 Task: Create a scrum project TractLine.
Action: Mouse moved to (206, 65)
Screenshot: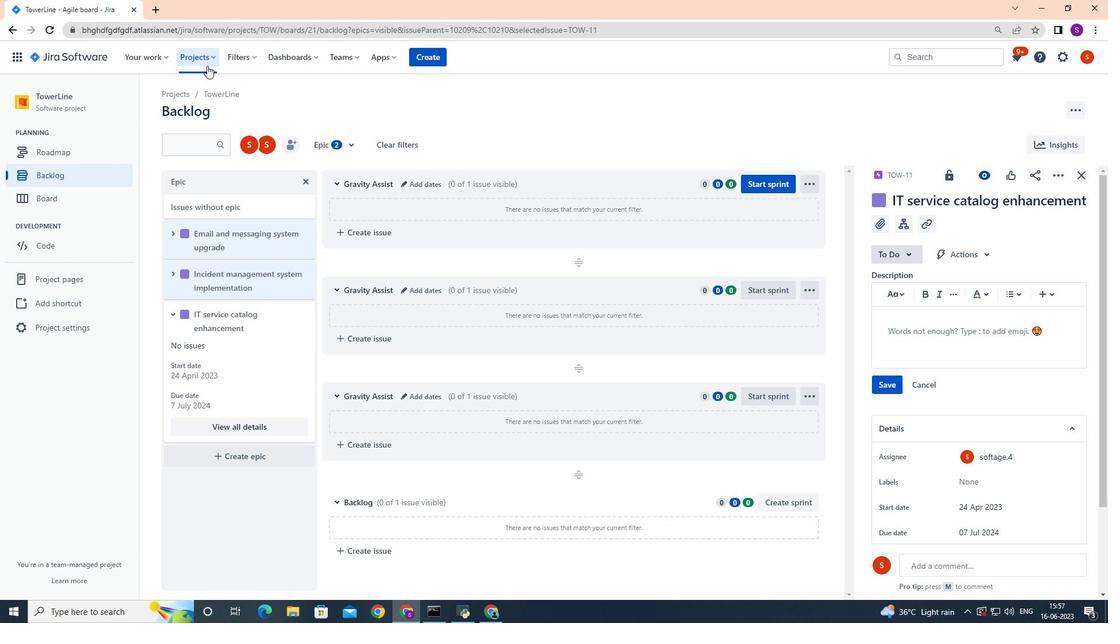 
Action: Mouse pressed left at (206, 65)
Screenshot: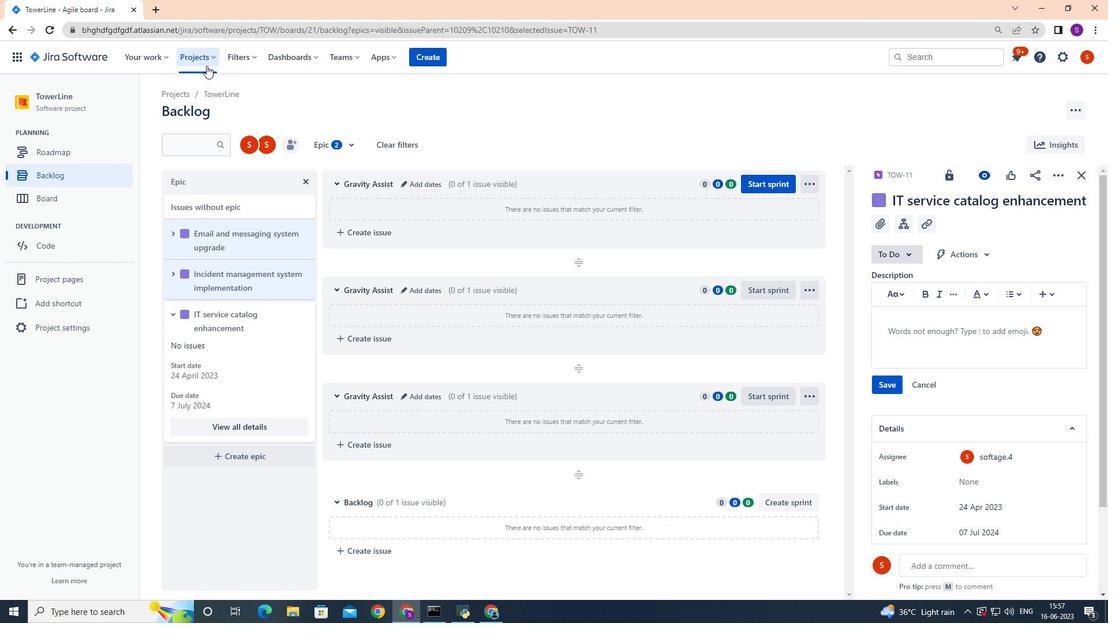 
Action: Mouse moved to (265, 285)
Screenshot: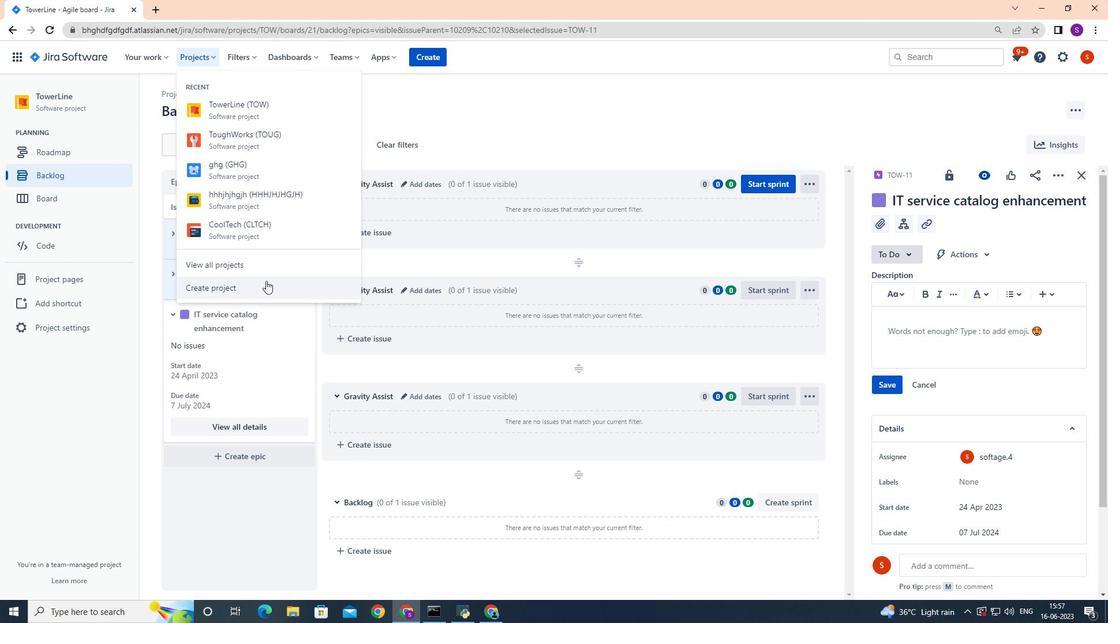 
Action: Mouse pressed left at (265, 285)
Screenshot: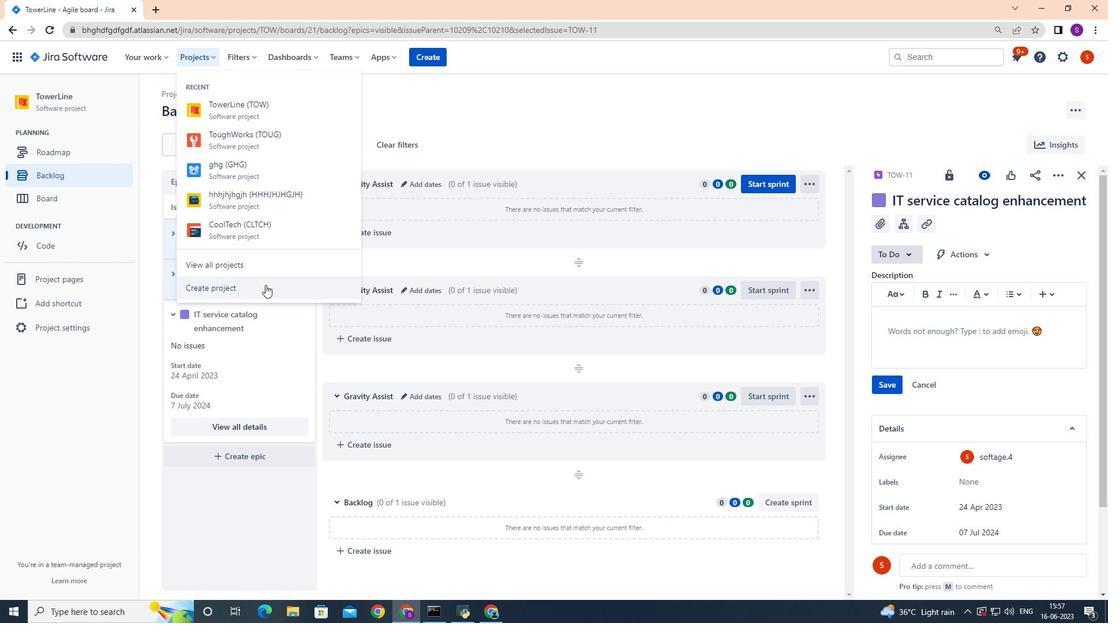 
Action: Mouse moved to (515, 284)
Screenshot: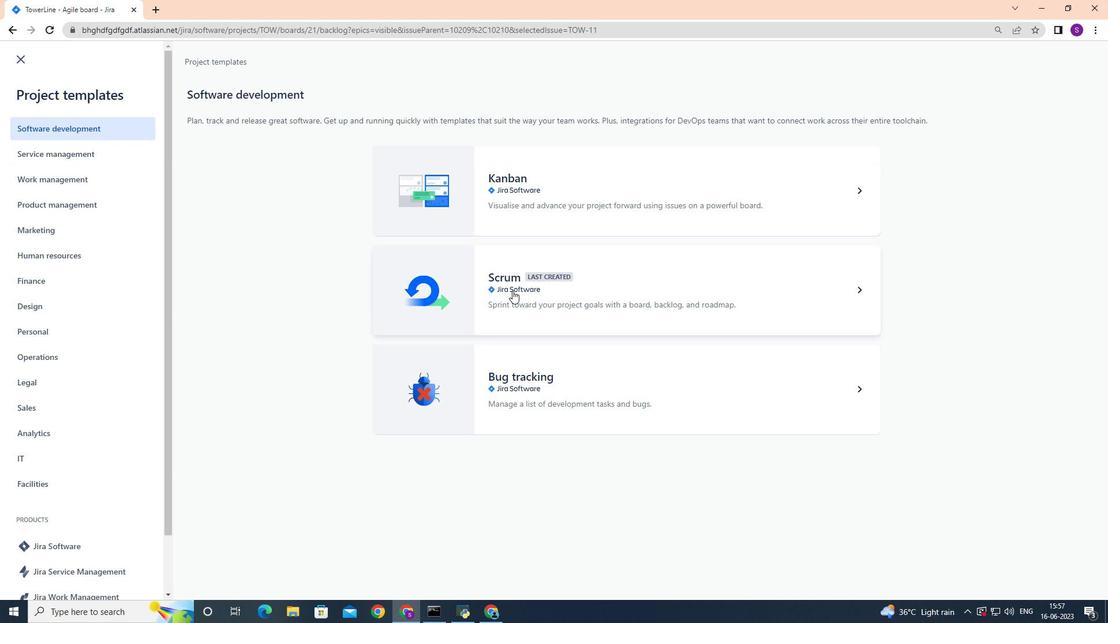 
Action: Mouse pressed left at (515, 284)
Screenshot: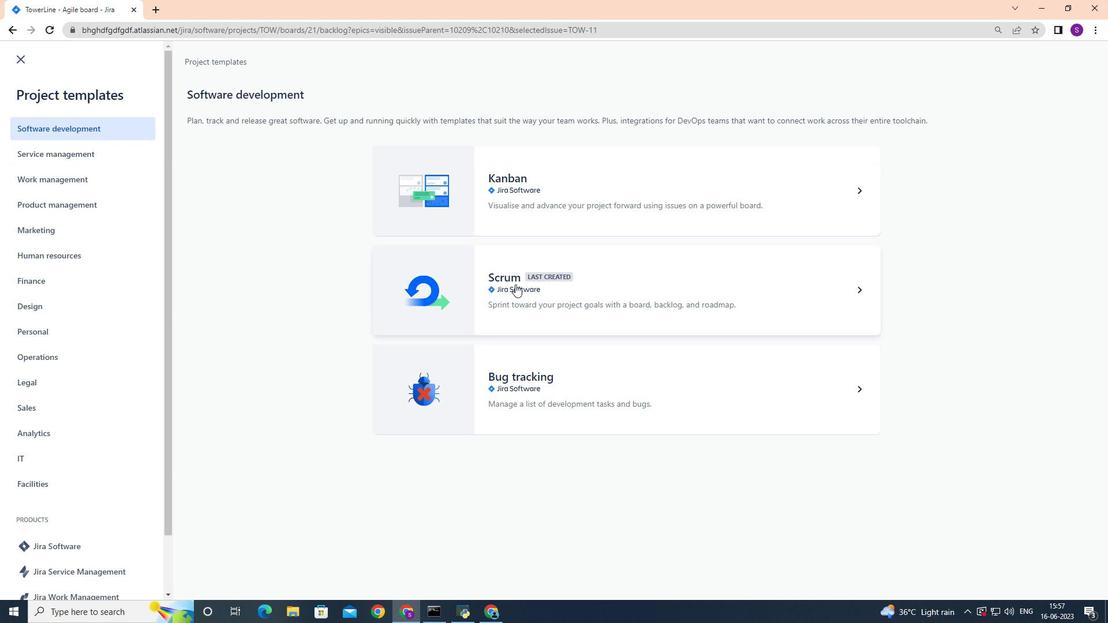 
Action: Mouse moved to (858, 565)
Screenshot: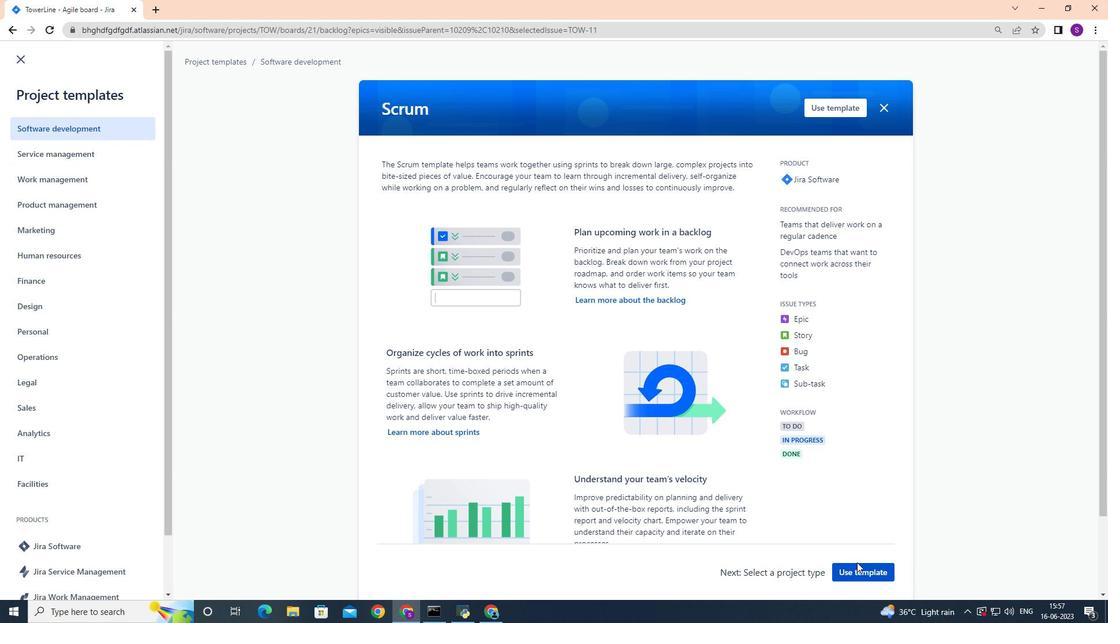 
Action: Mouse pressed left at (858, 565)
Screenshot: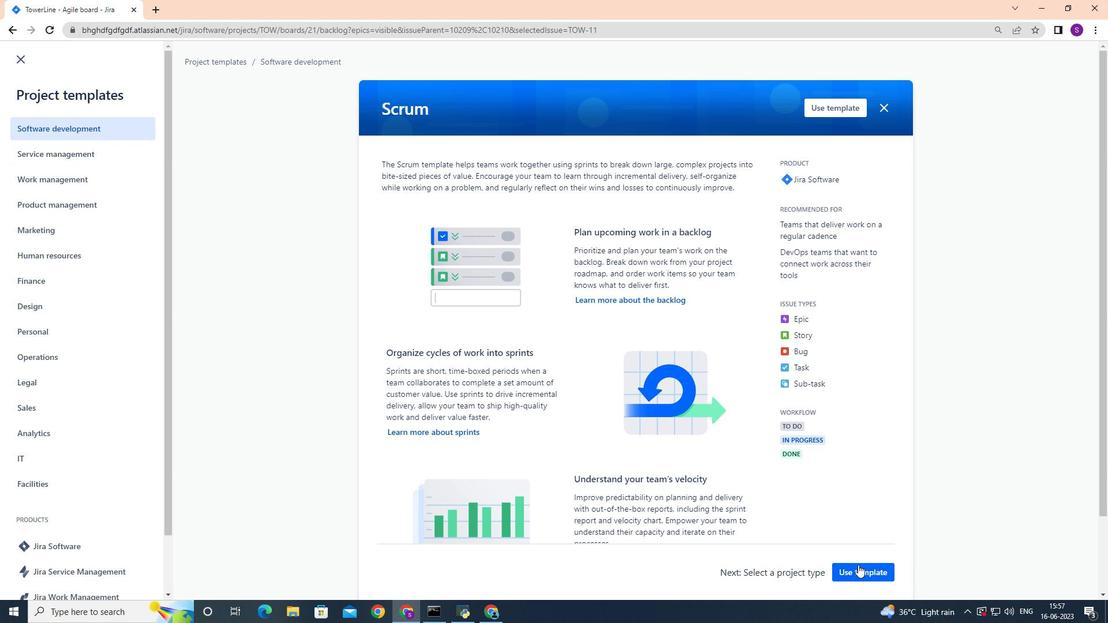 
Action: Mouse moved to (492, 568)
Screenshot: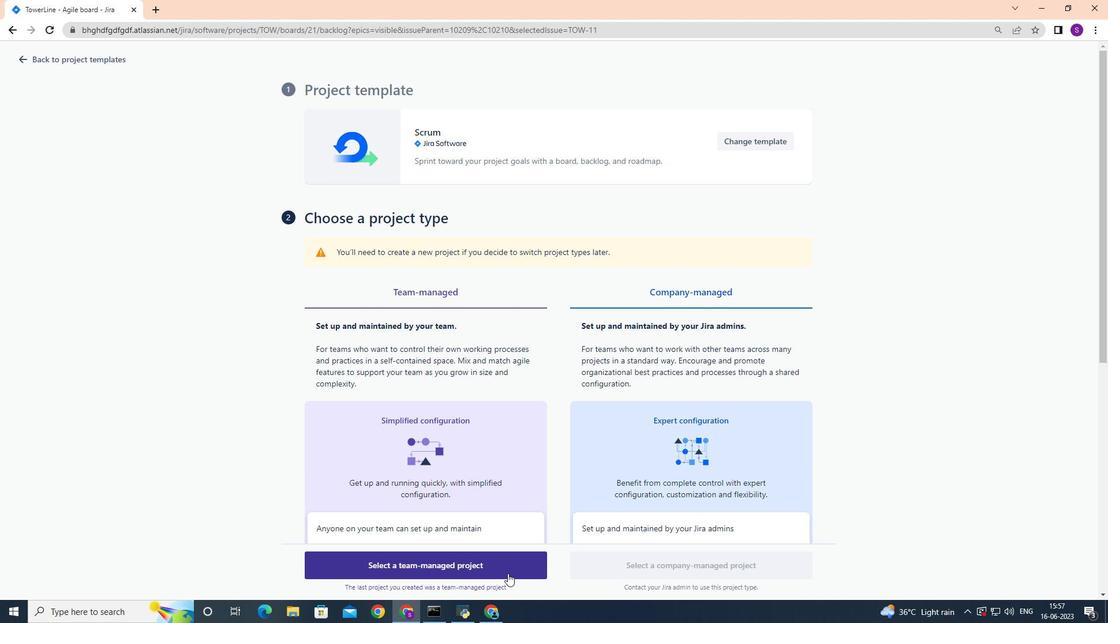 
Action: Mouse pressed left at (492, 568)
Screenshot: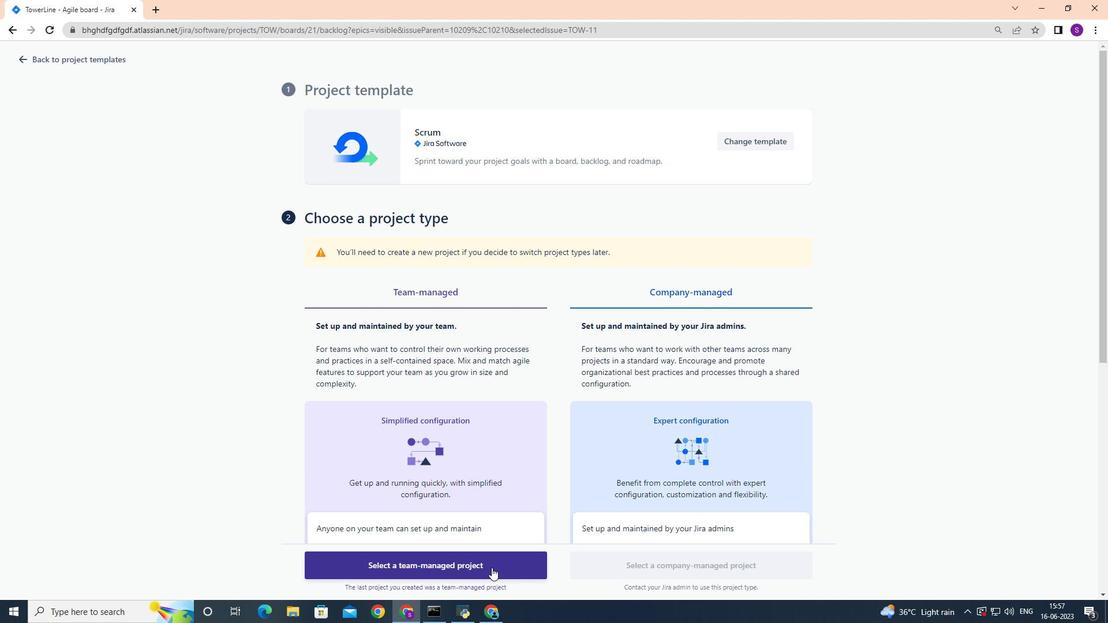 
Action: Mouse moved to (381, 480)
Screenshot: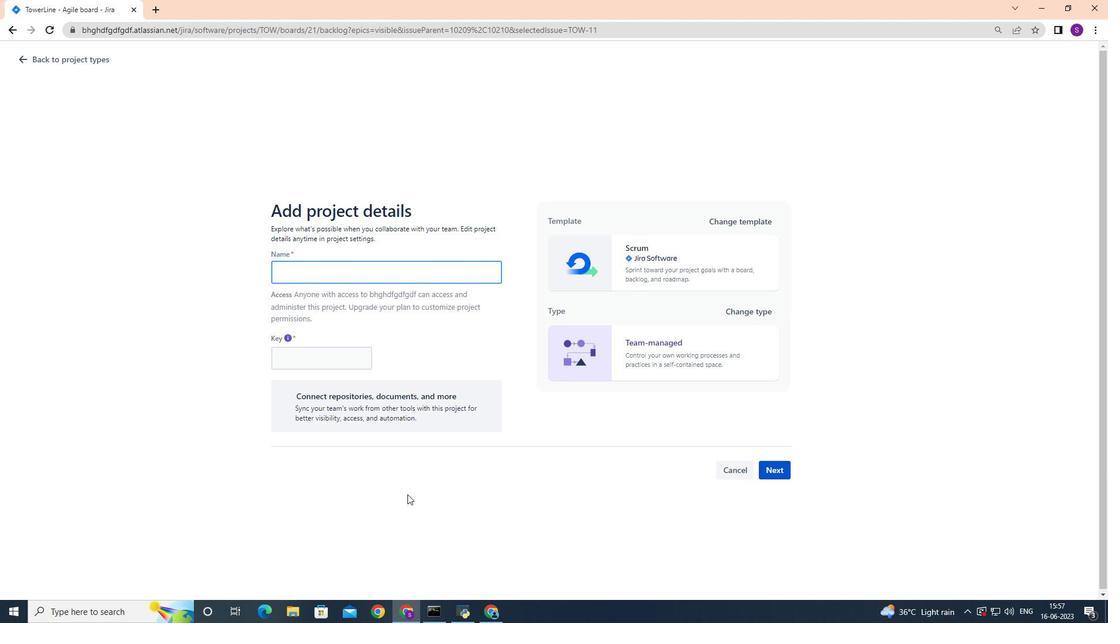 
Action: Key pressed <Key.shift>Tract<Key.space>line<Key.backspace><Key.backspace><Key.backspace><Key.backspace><Key.backspace><Key.backspace>t<Key.shift>Line
Screenshot: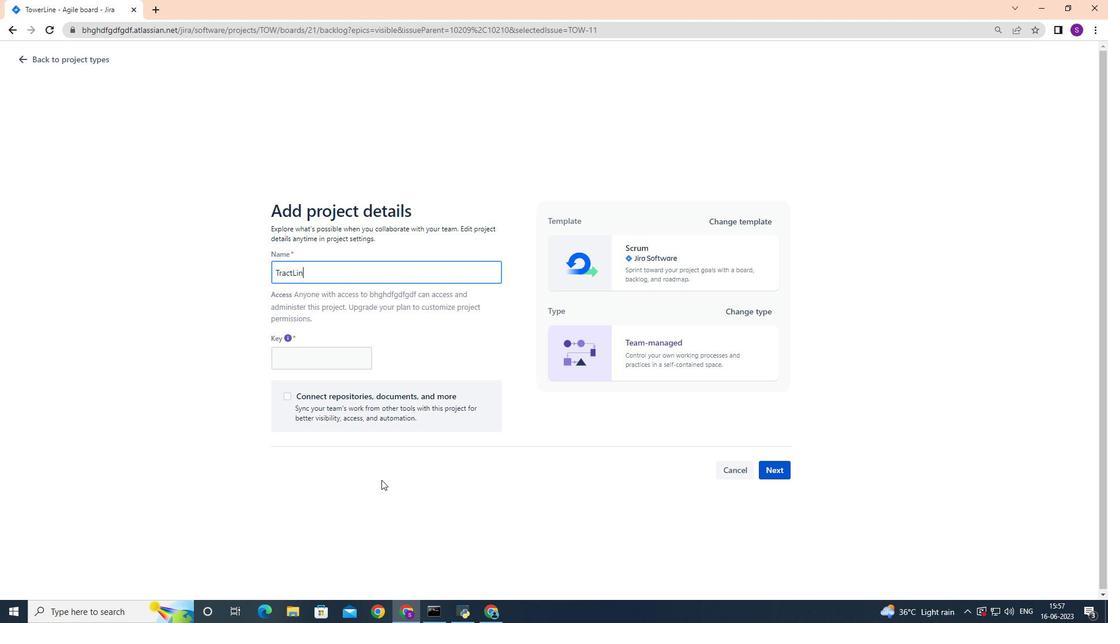
Action: Mouse moved to (767, 463)
Screenshot: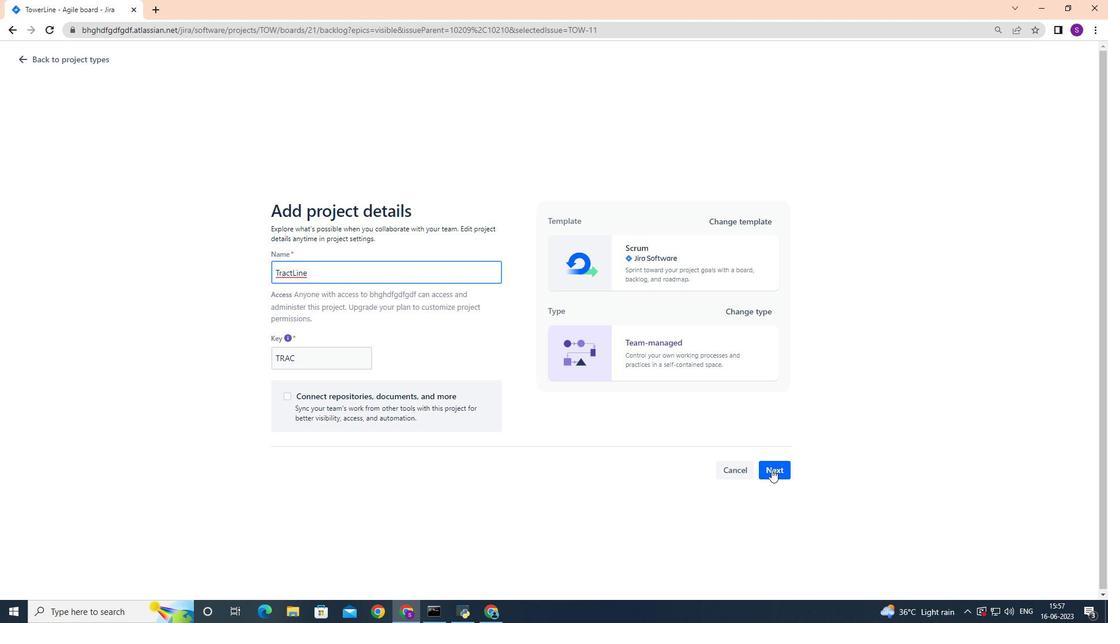 
Action: Mouse pressed left at (767, 463)
Screenshot: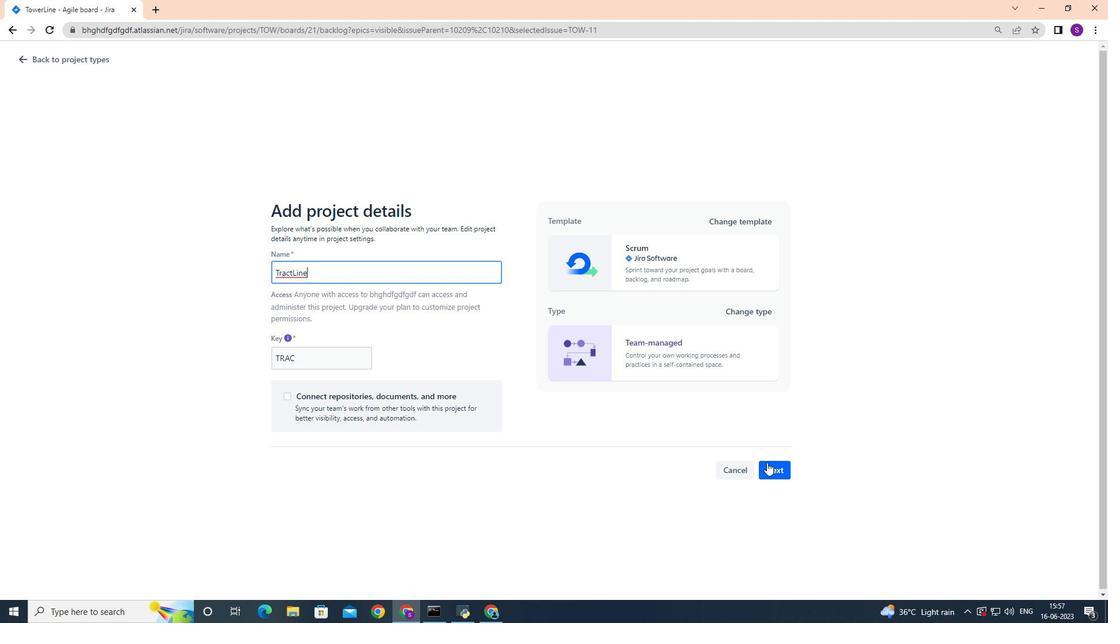 
Action: Mouse moved to (768, 466)
Screenshot: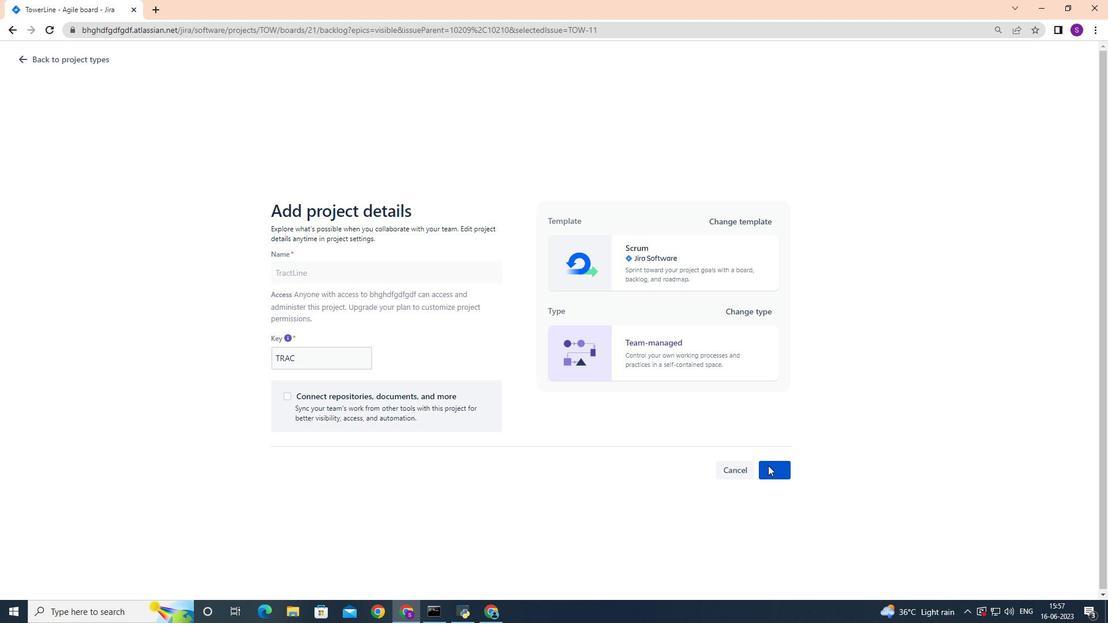 
